 Task: Add Sprouts Hearts of Romaine to the cart.
Action: Mouse pressed left at (27, 73)
Screenshot: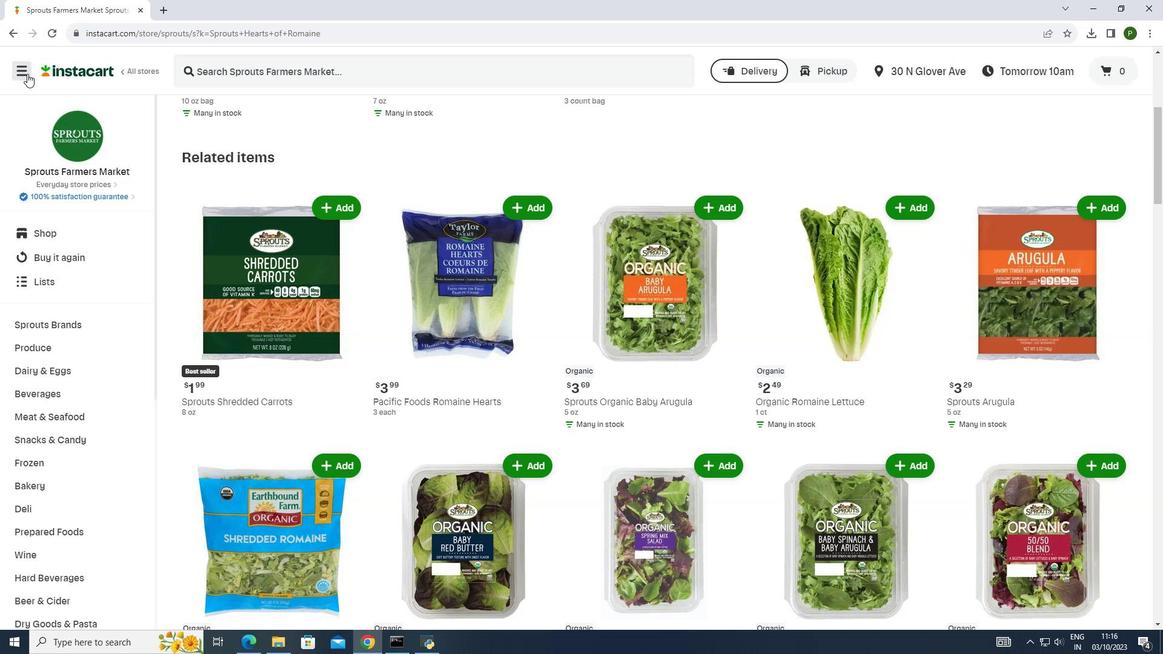 
Action: Mouse moved to (25, 310)
Screenshot: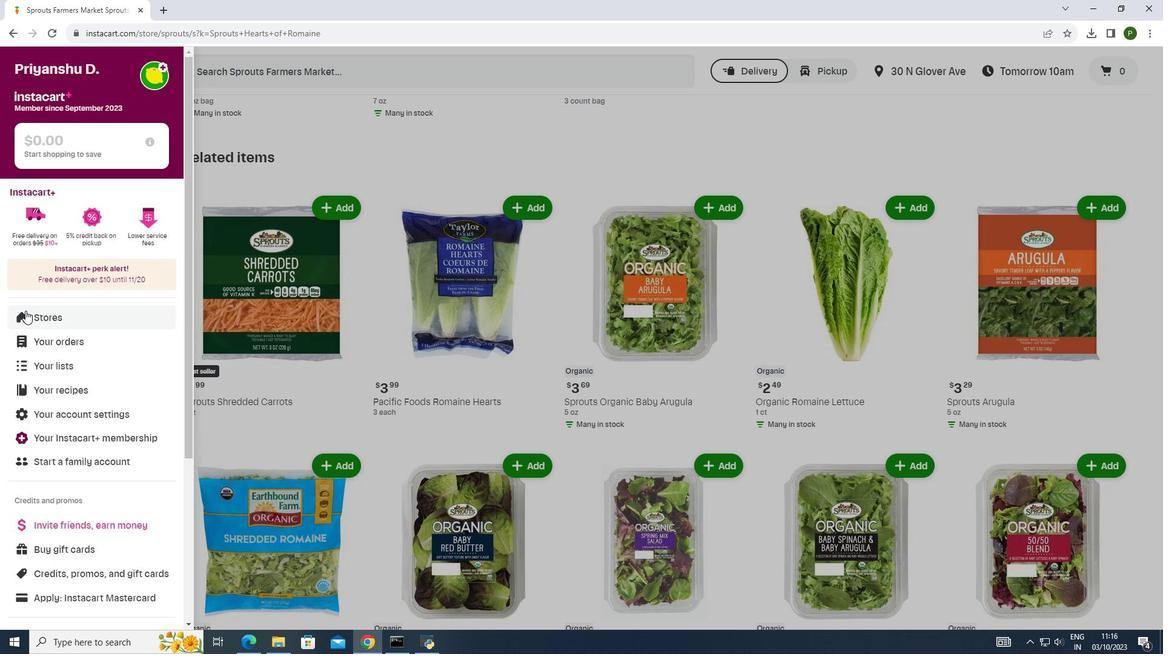 
Action: Mouse pressed left at (25, 310)
Screenshot: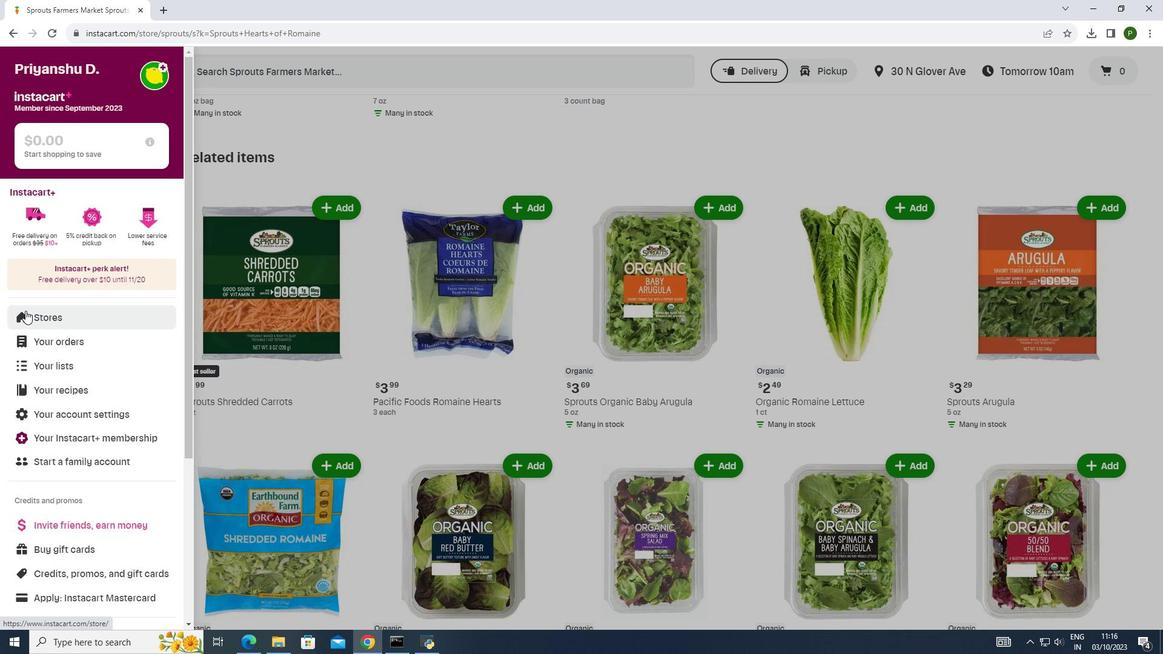 
Action: Mouse moved to (277, 112)
Screenshot: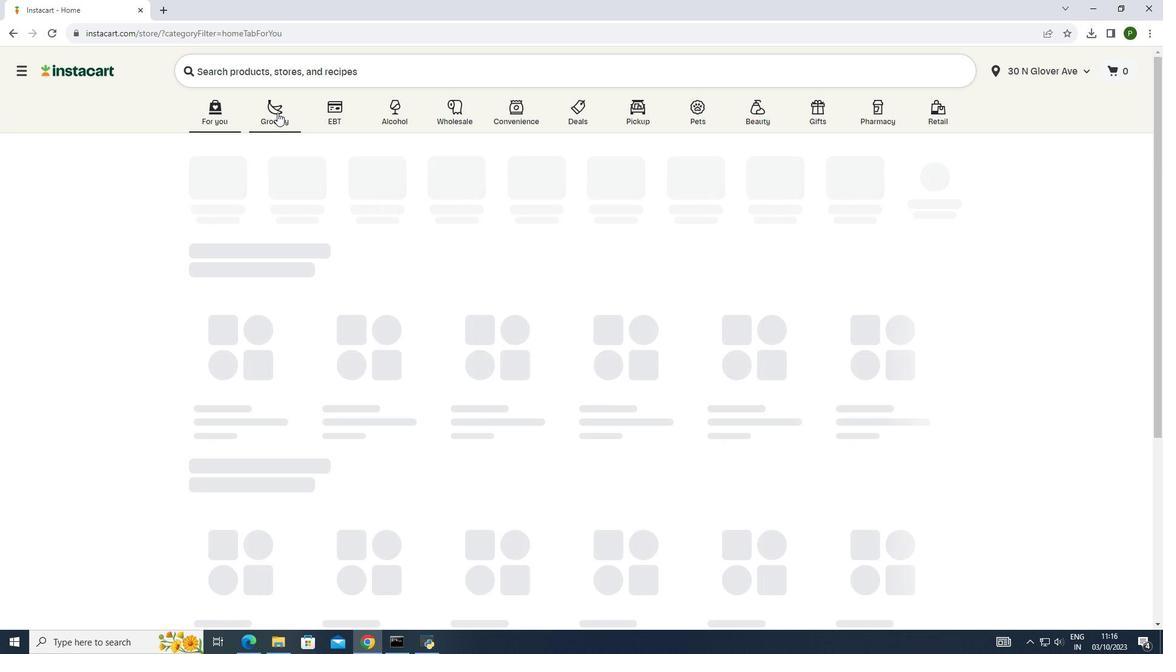 
Action: Mouse pressed left at (277, 112)
Screenshot: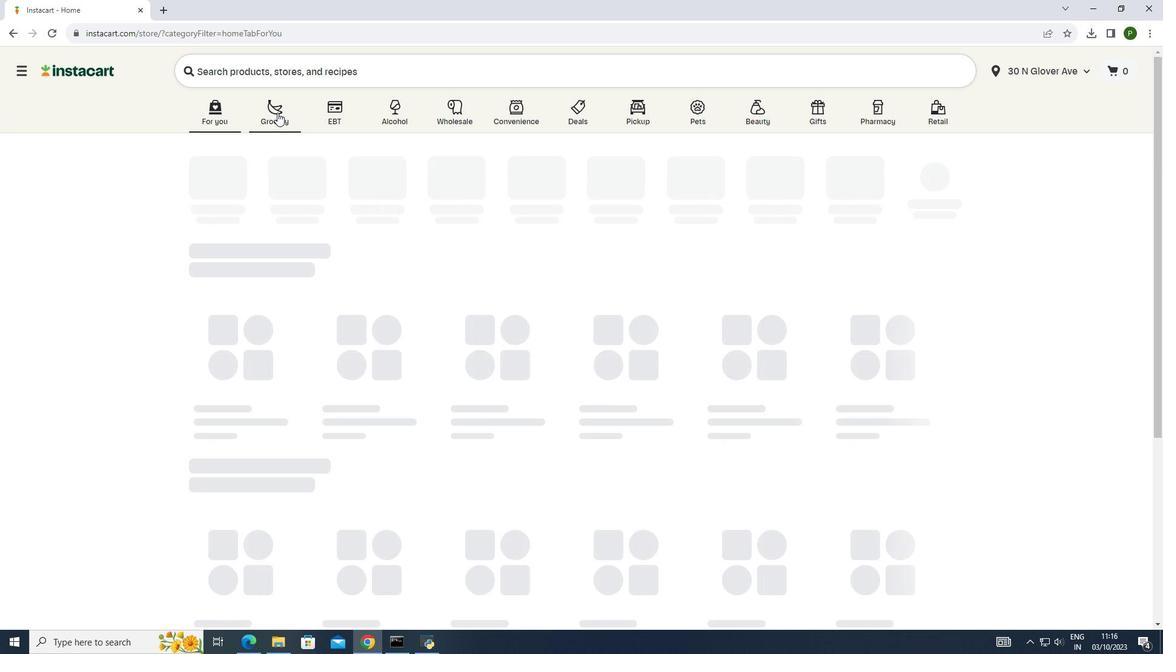 
Action: Mouse moved to (632, 184)
Screenshot: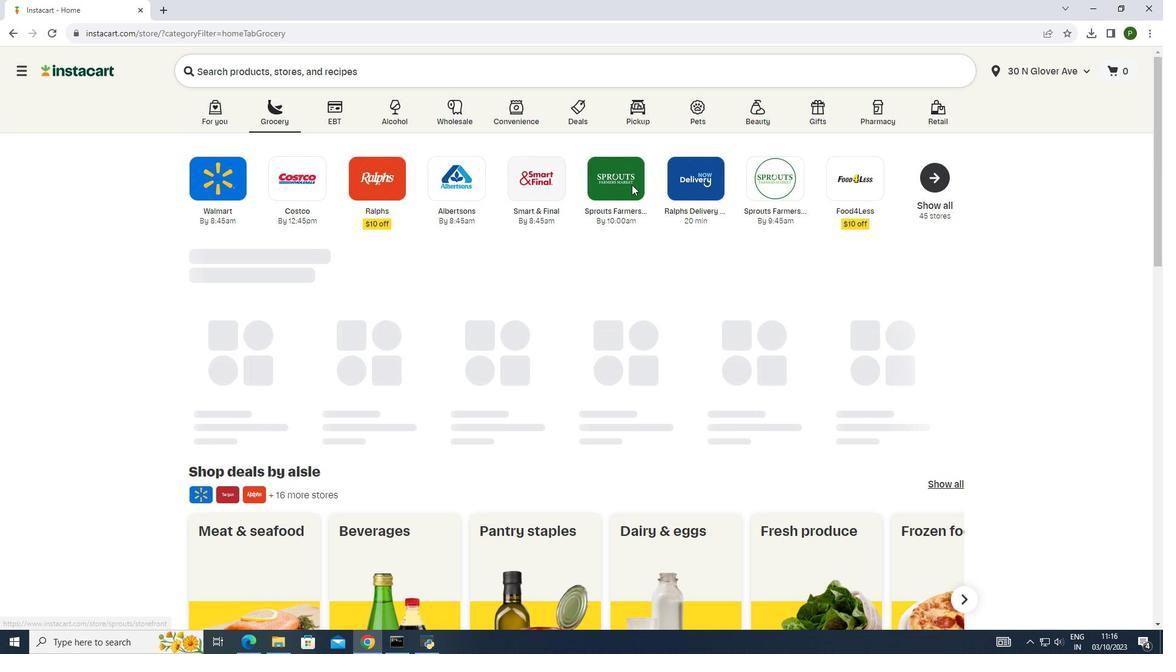 
Action: Mouse pressed left at (632, 184)
Screenshot: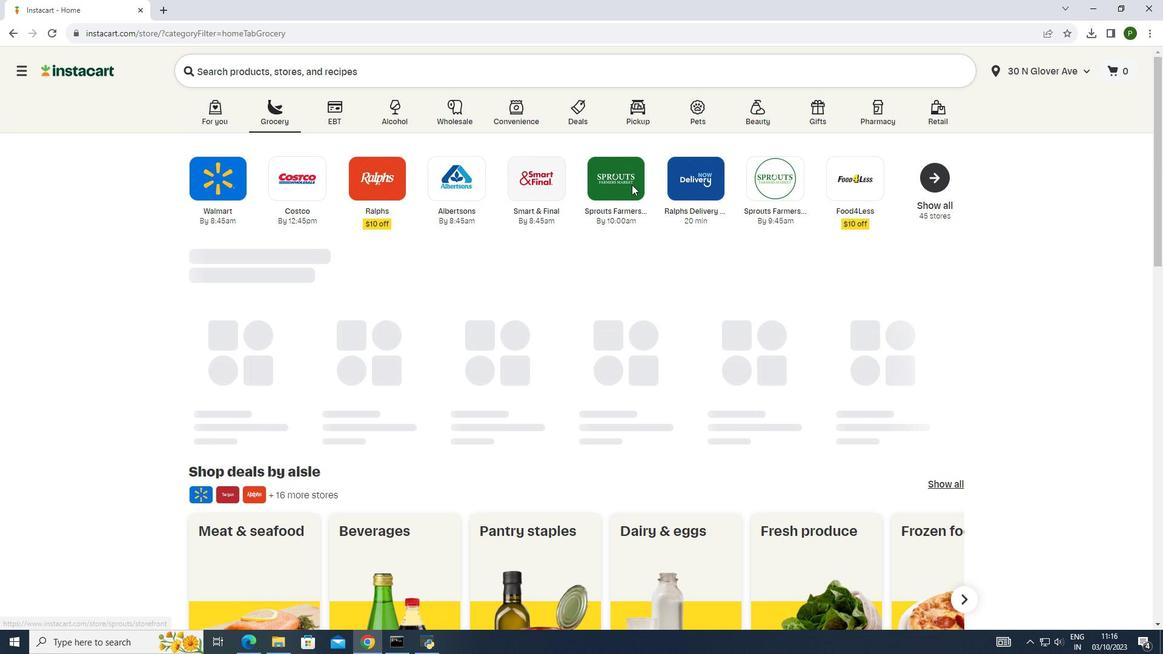 
Action: Mouse moved to (78, 323)
Screenshot: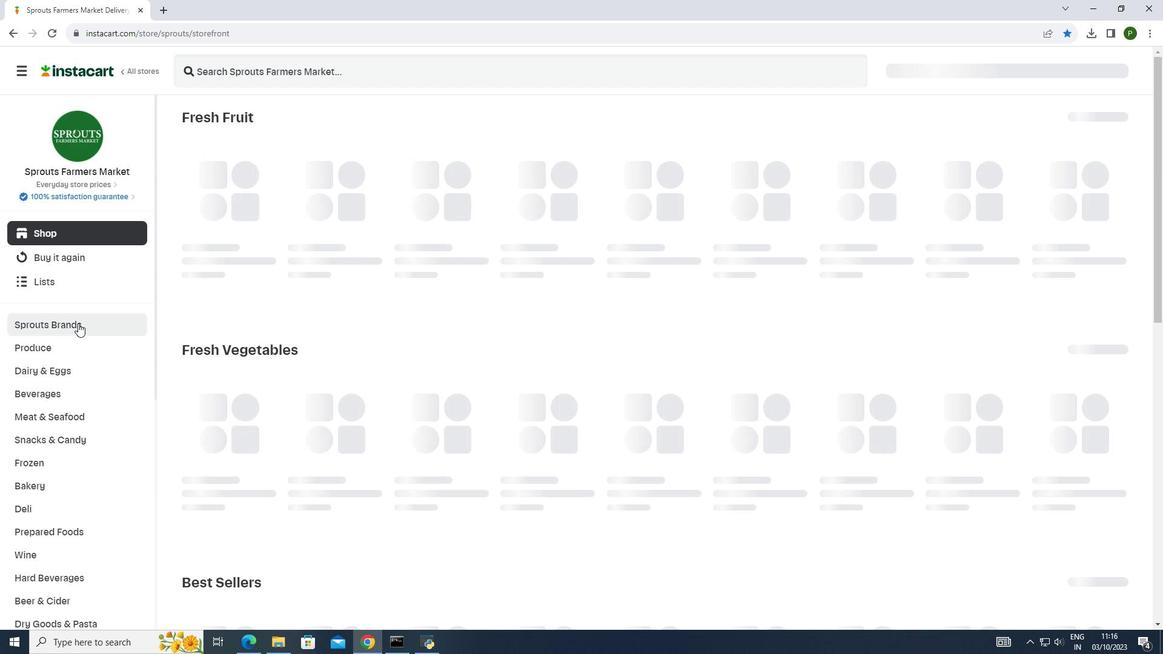 
Action: Mouse pressed left at (78, 323)
Screenshot: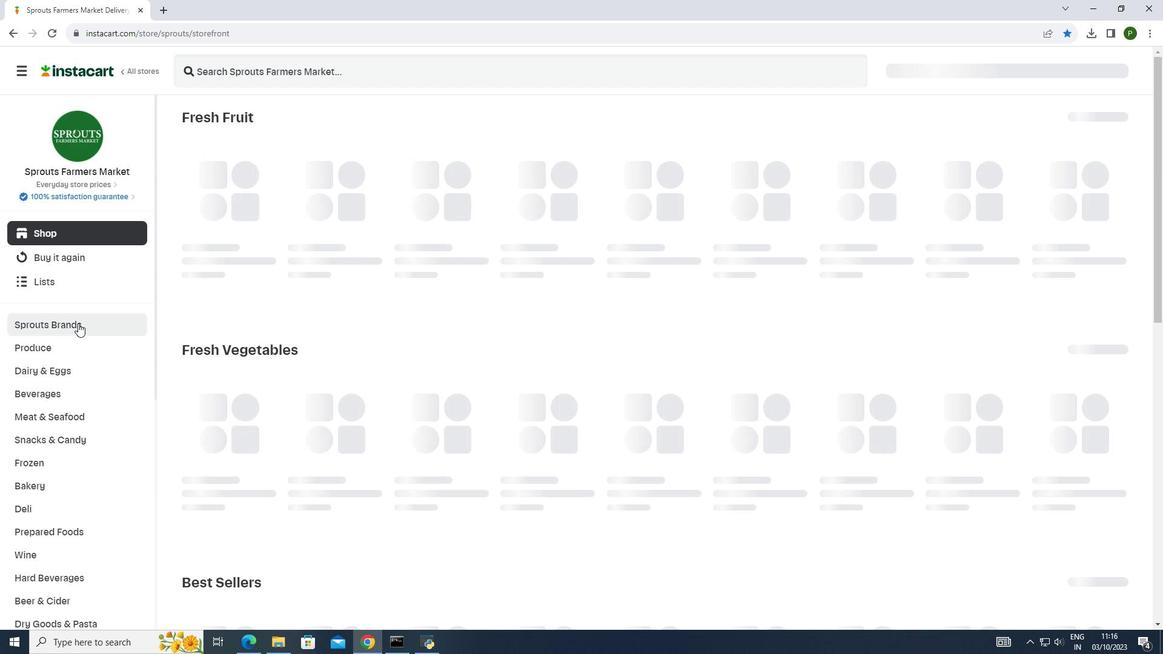 
Action: Mouse moved to (60, 389)
Screenshot: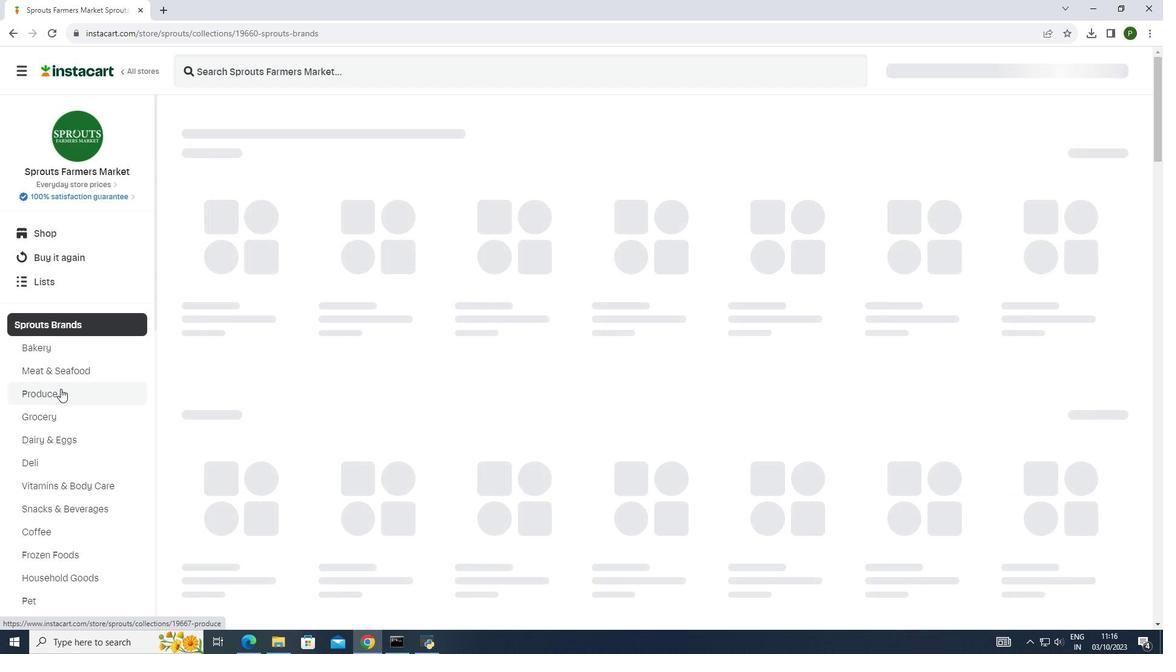 
Action: Mouse pressed left at (60, 389)
Screenshot: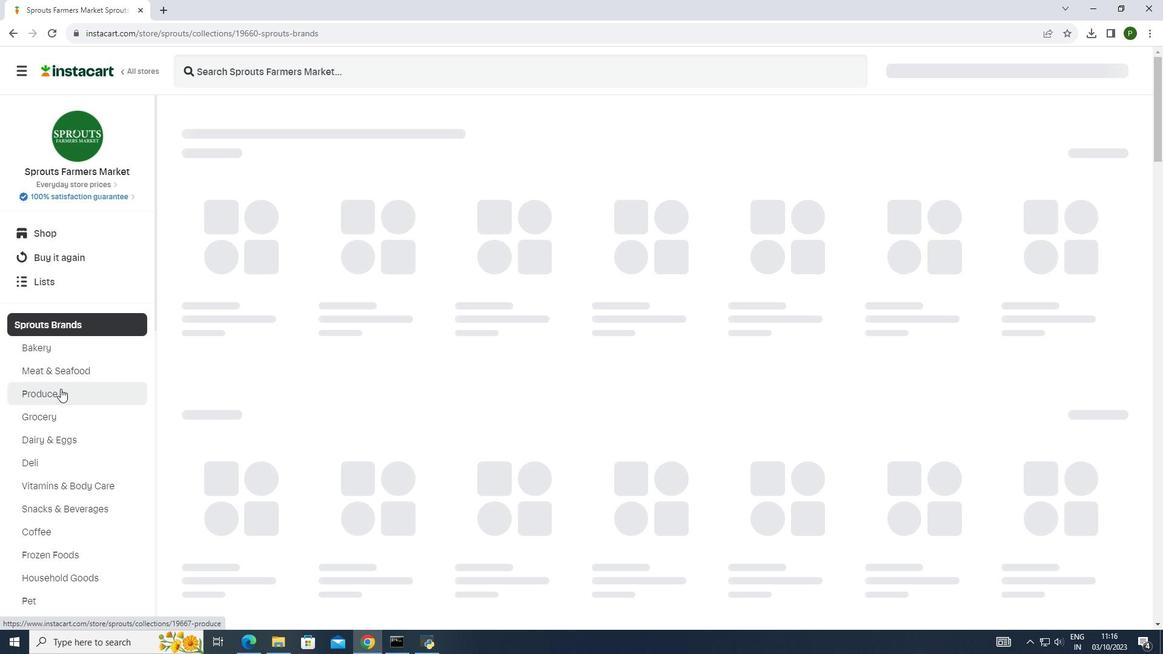 
Action: Mouse moved to (780, 215)
Screenshot: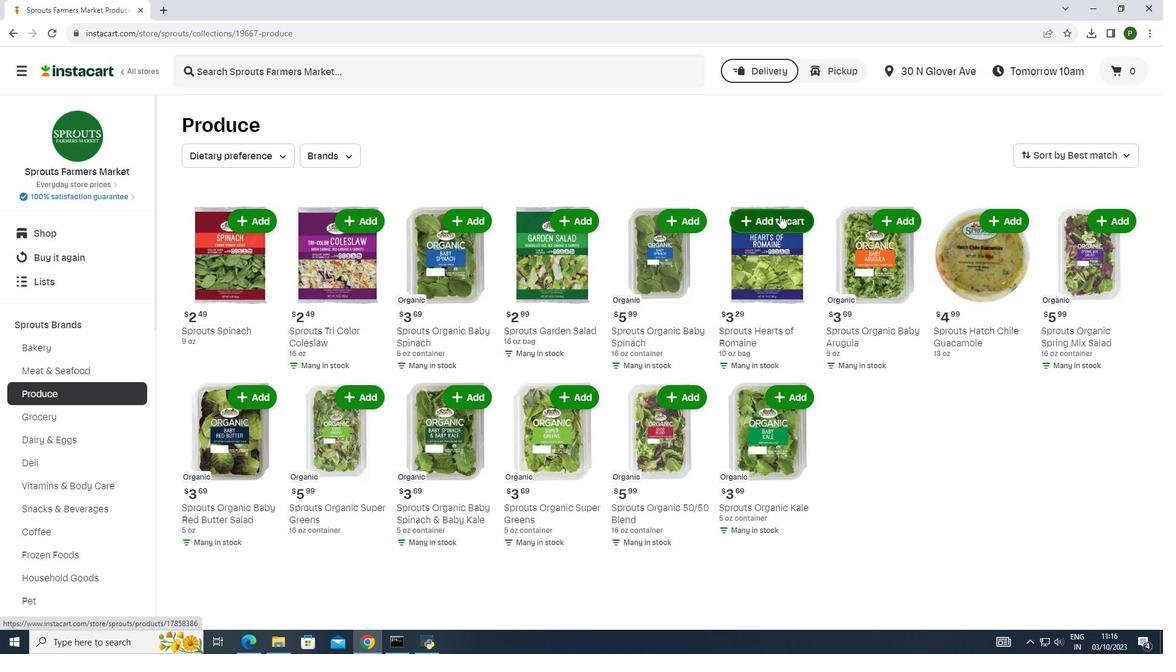 
Action: Mouse pressed left at (780, 215)
Screenshot: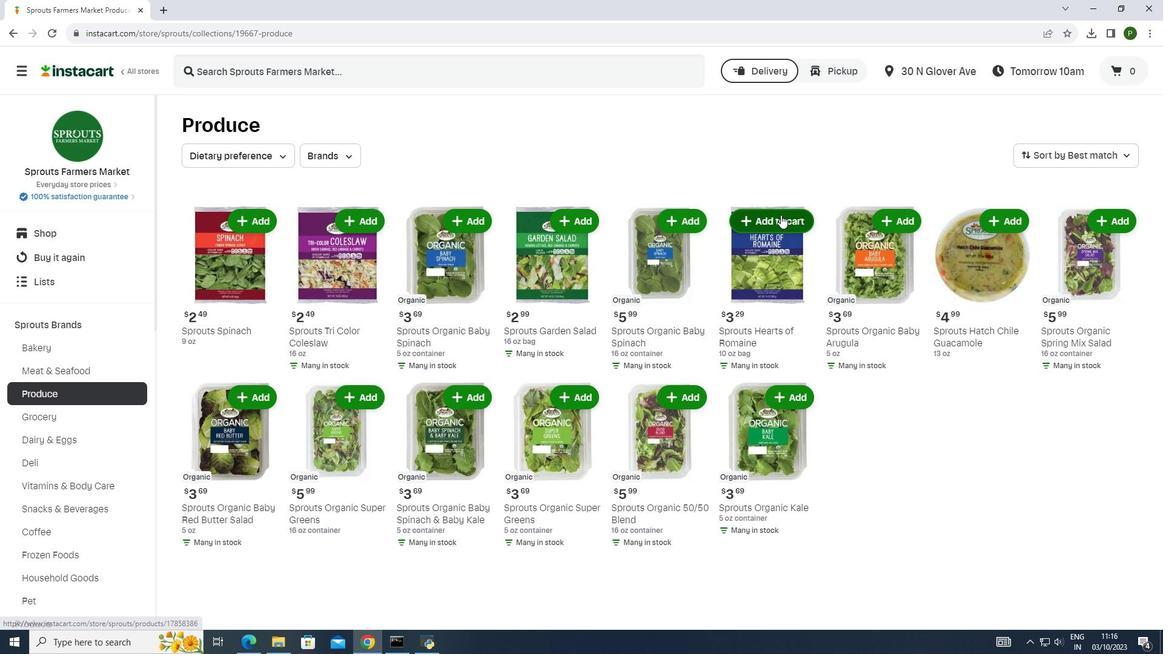 
Action: Mouse moved to (781, 215)
Screenshot: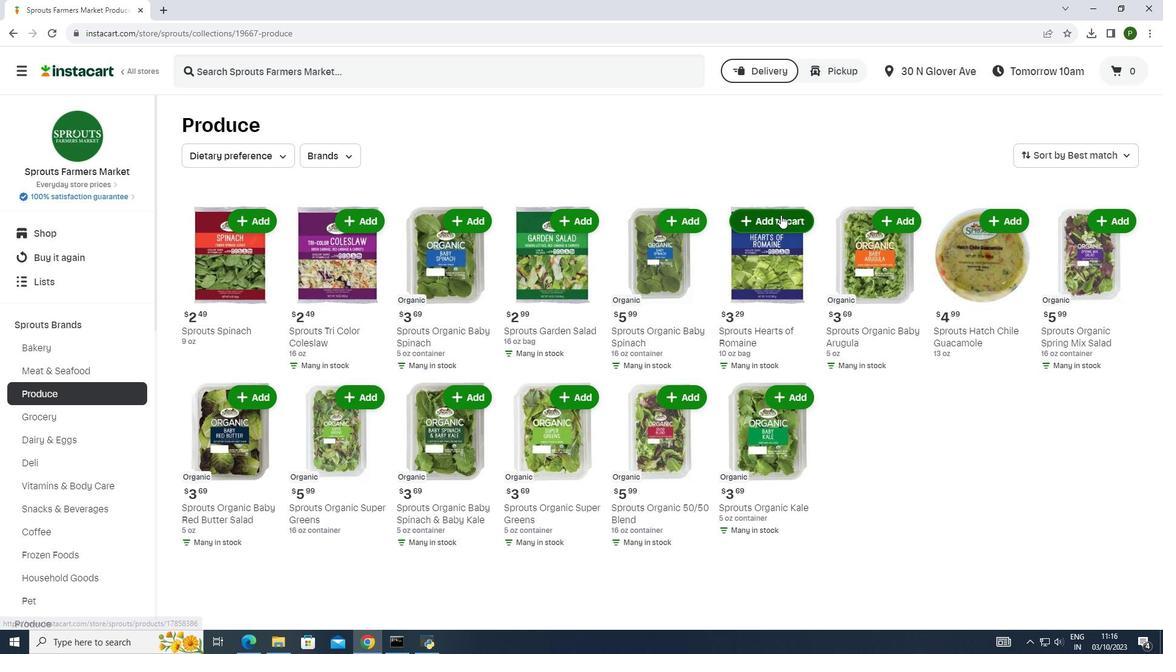 
